 Task: Log work in the project ZeroG for the issue 'HR management system for a company with advanced employee onboarding and performance tracking features' spent time as '2w 2d 20h 22m' and remaining time as '5w 2d 13h 4m' and clone the issue. Now add the issue to the epic 'Mobile Application Performance Testing'.
Action: Mouse moved to (222, 65)
Screenshot: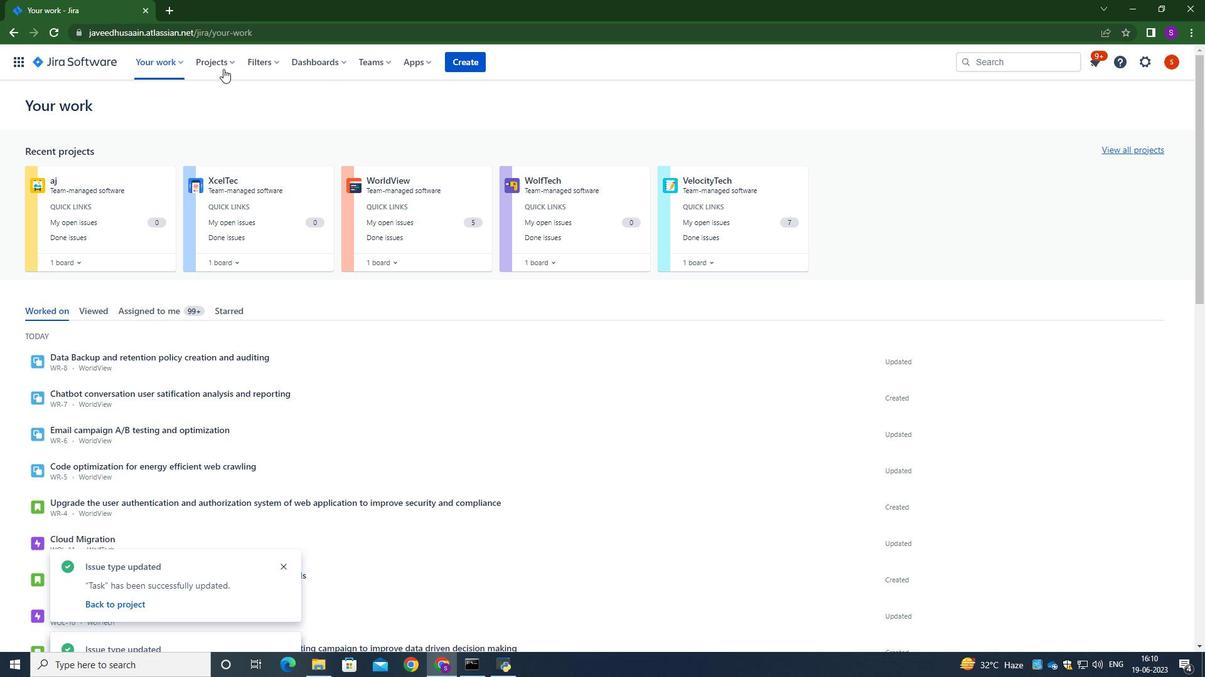 
Action: Mouse pressed left at (222, 65)
Screenshot: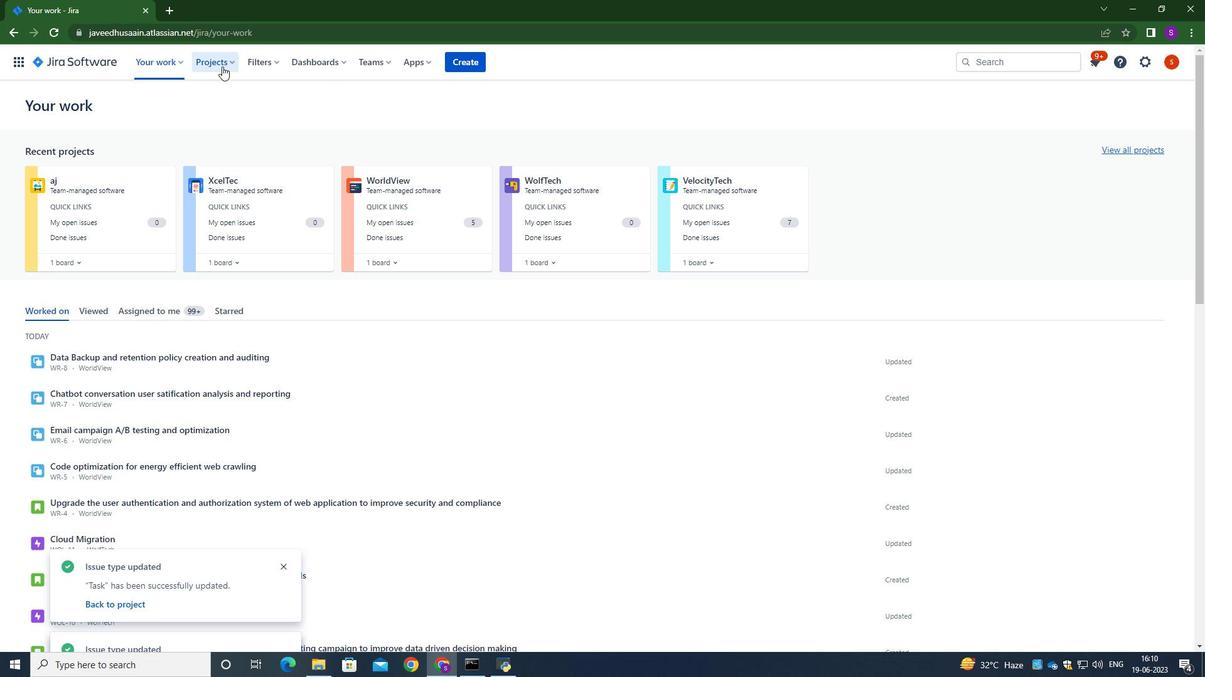 
Action: Mouse moved to (273, 153)
Screenshot: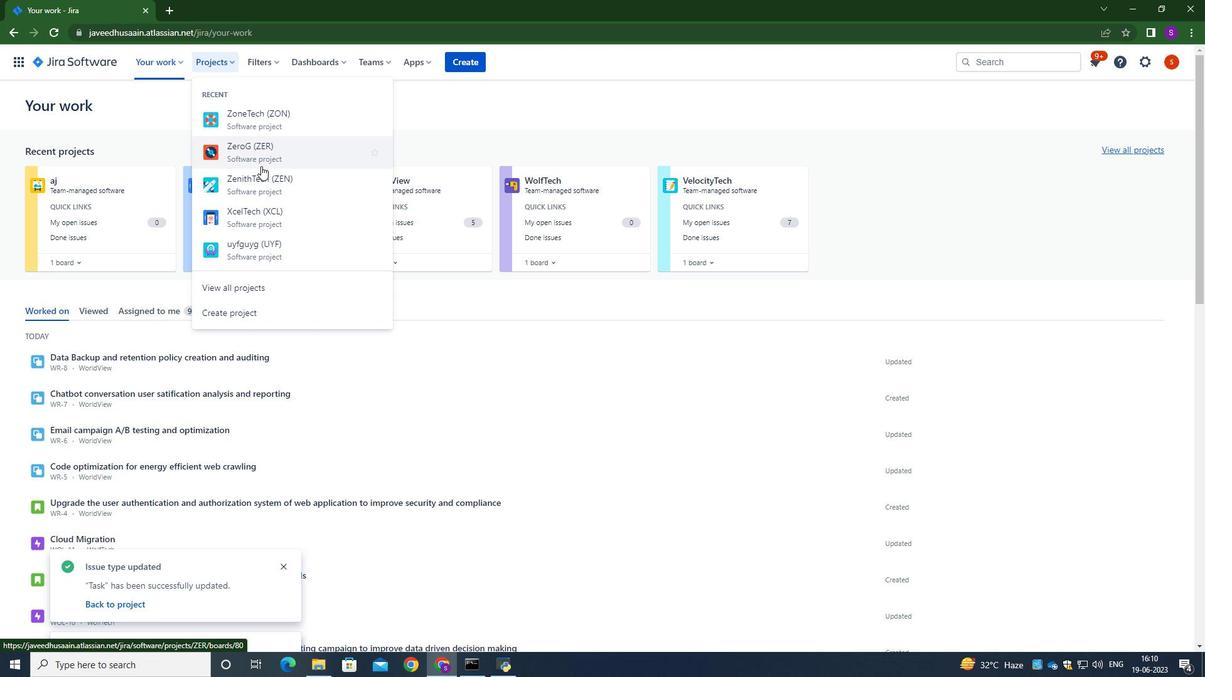 
Action: Mouse pressed left at (273, 153)
Screenshot: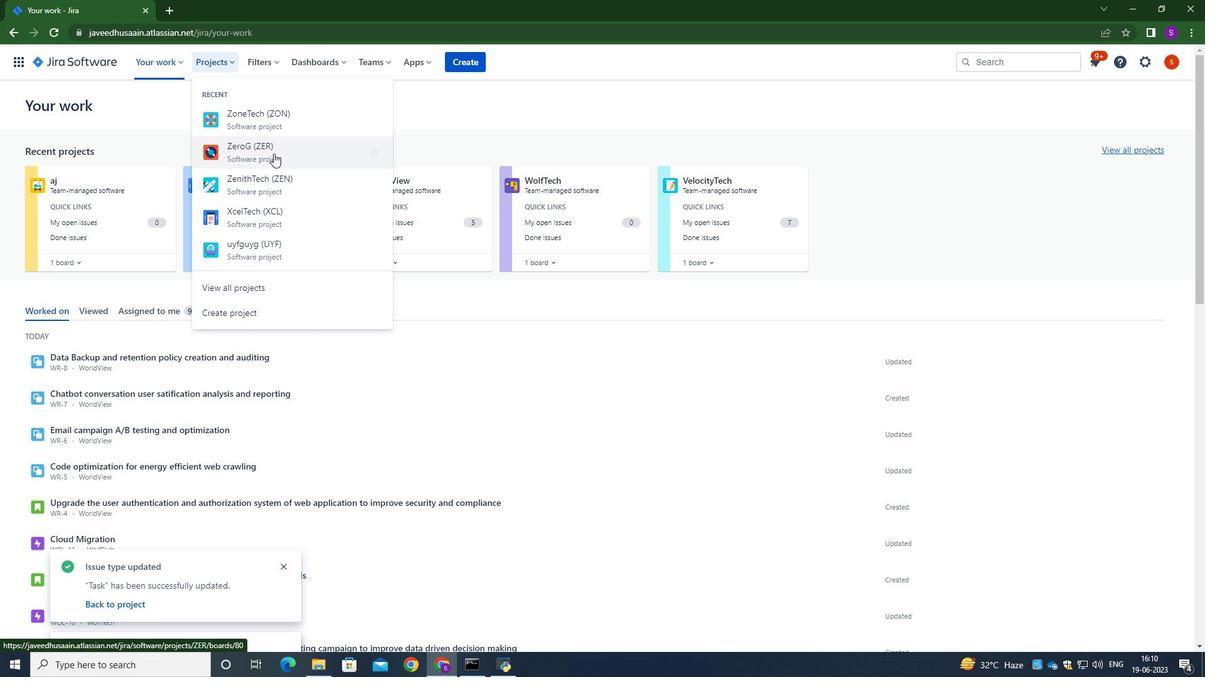 
Action: Mouse moved to (92, 190)
Screenshot: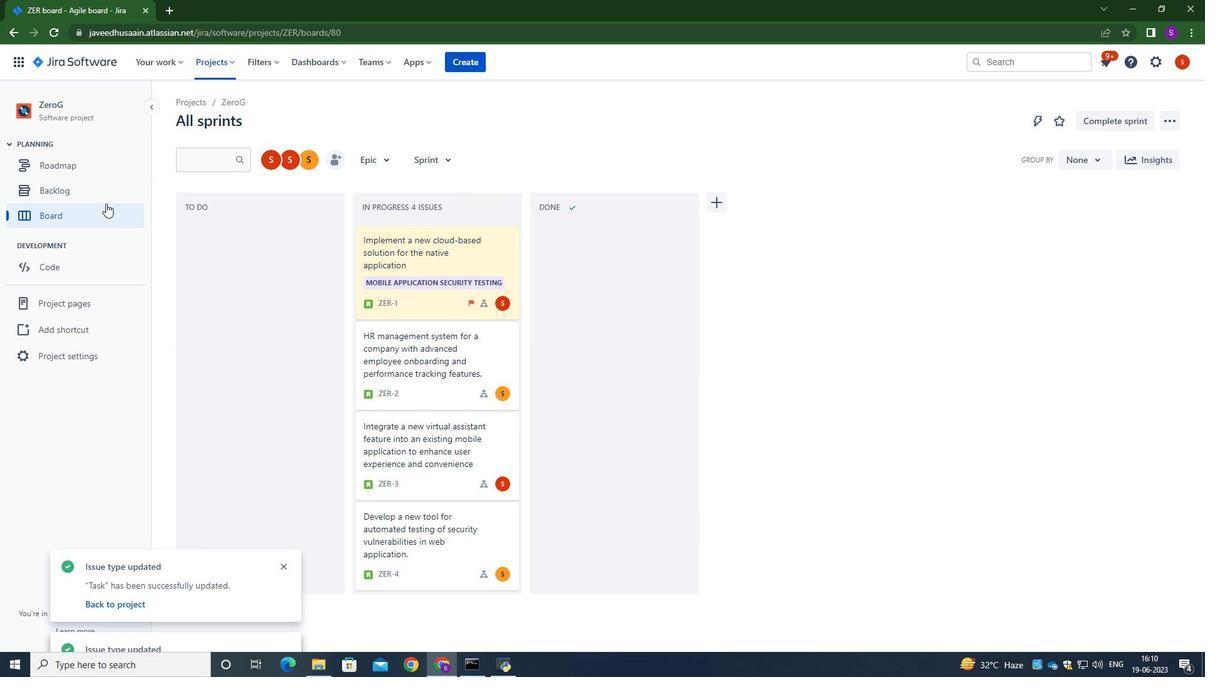 
Action: Mouse pressed left at (92, 190)
Screenshot: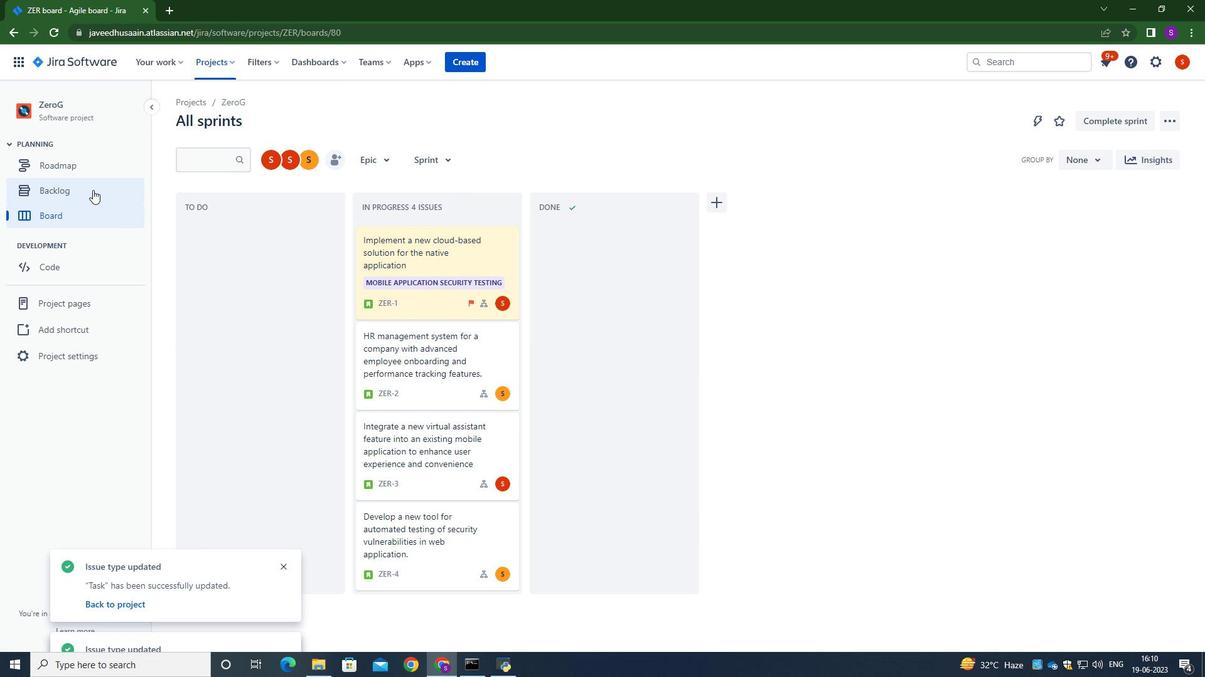 
Action: Mouse moved to (559, 250)
Screenshot: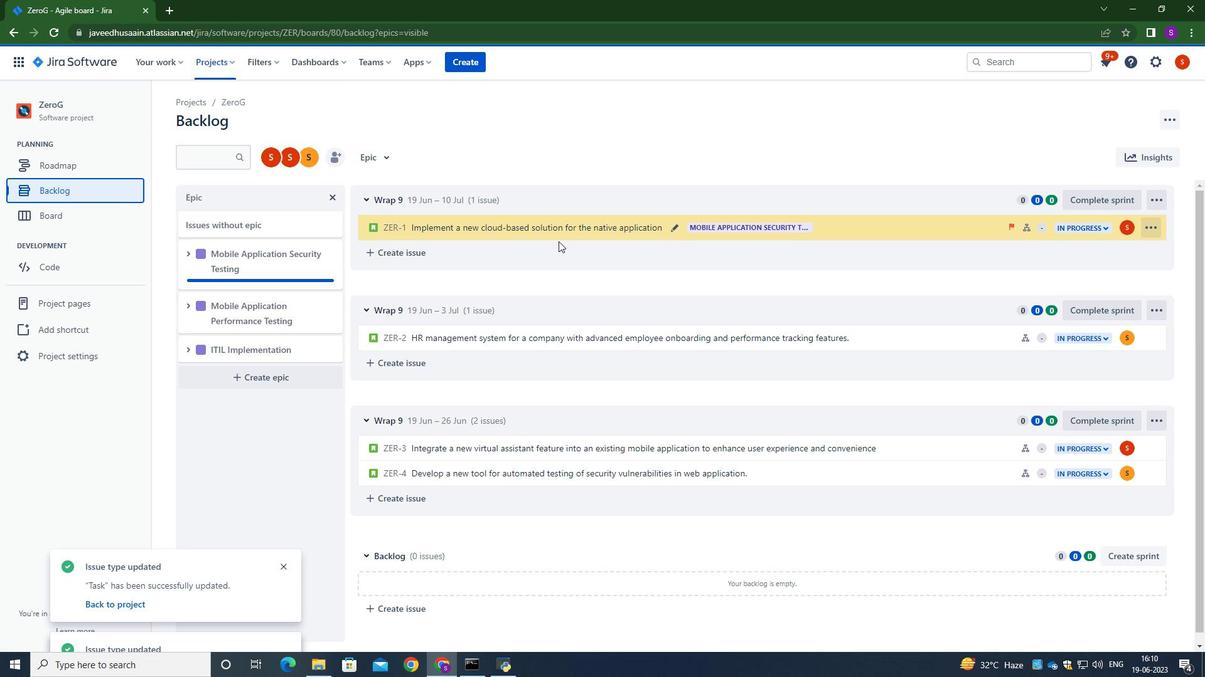 
Action: Mouse scrolled (559, 249) with delta (0, 0)
Screenshot: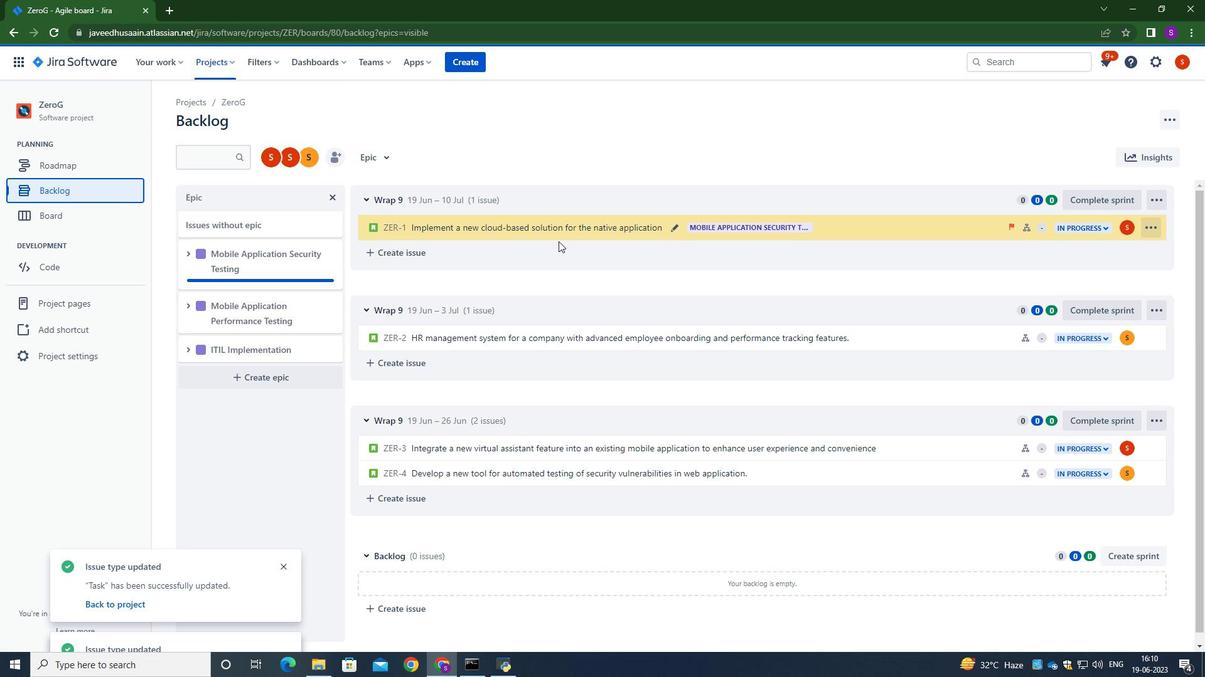 
Action: Mouse moved to (559, 251)
Screenshot: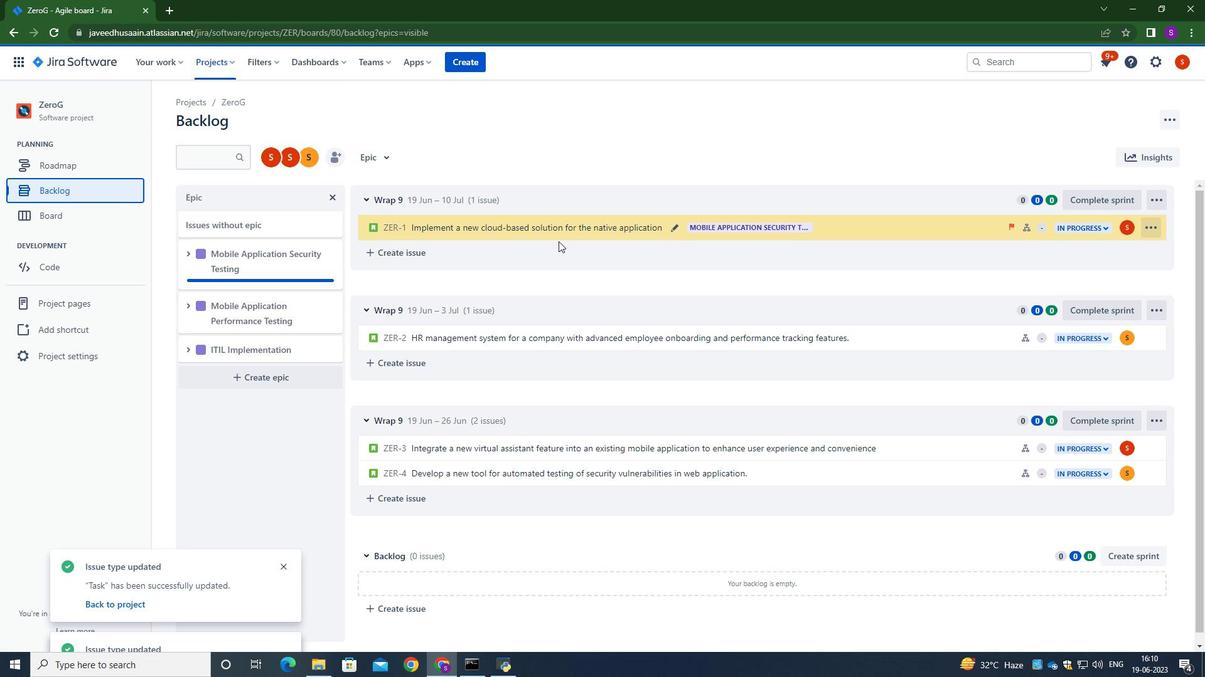 
Action: Mouse scrolled (559, 251) with delta (0, 0)
Screenshot: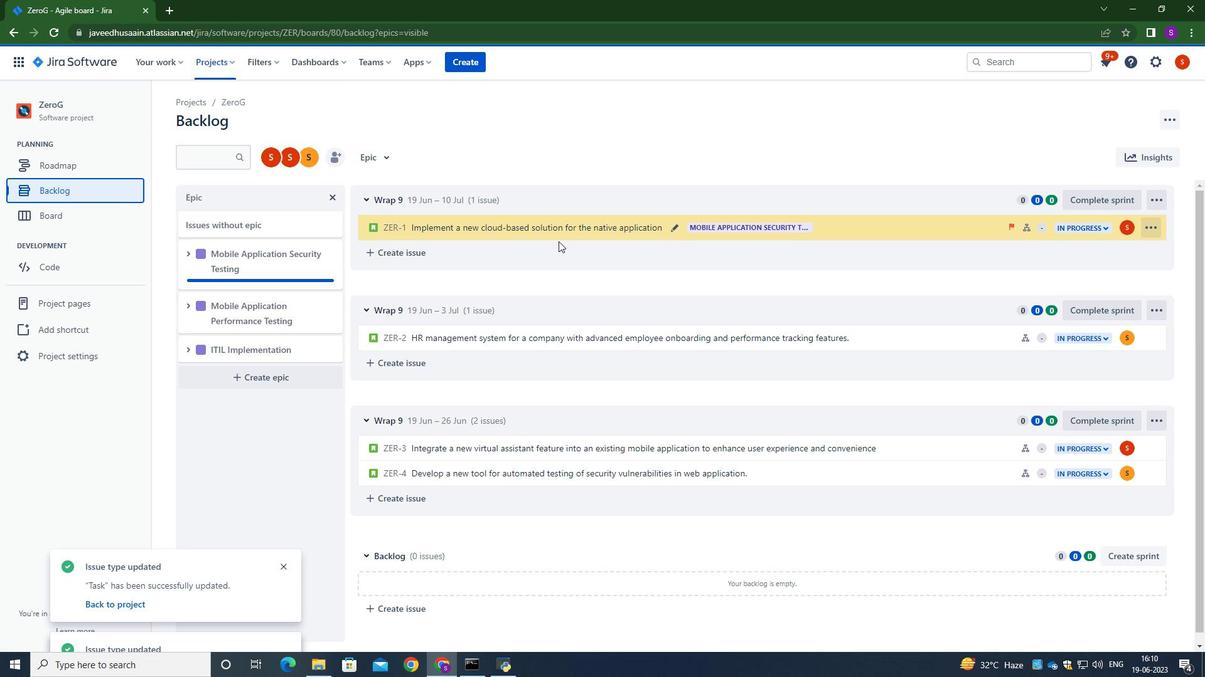 
Action: Mouse moved to (513, 330)
Screenshot: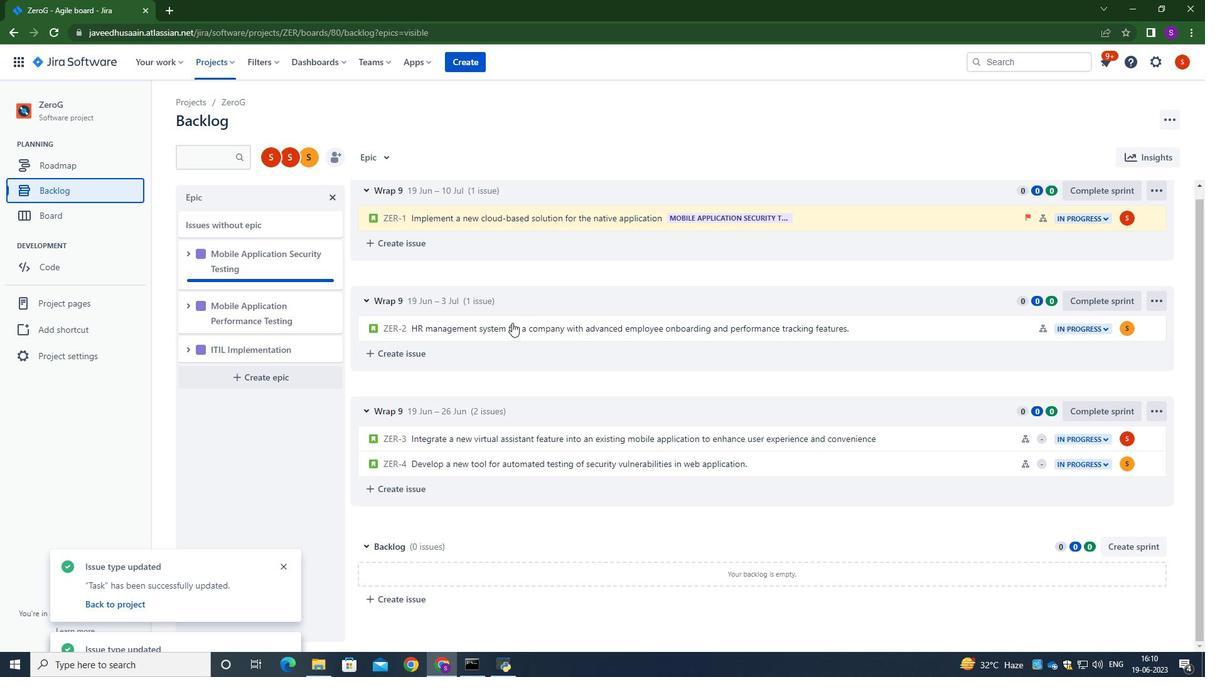 
Action: Mouse pressed left at (513, 330)
Screenshot: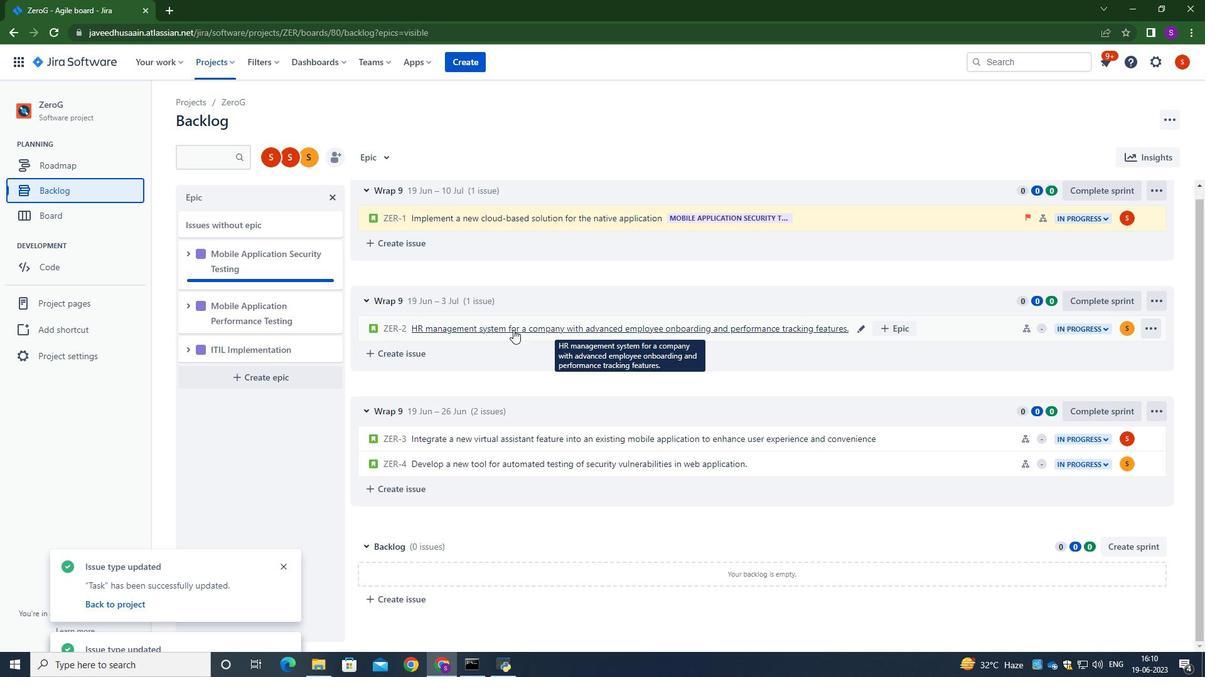 
Action: Mouse moved to (1035, 311)
Screenshot: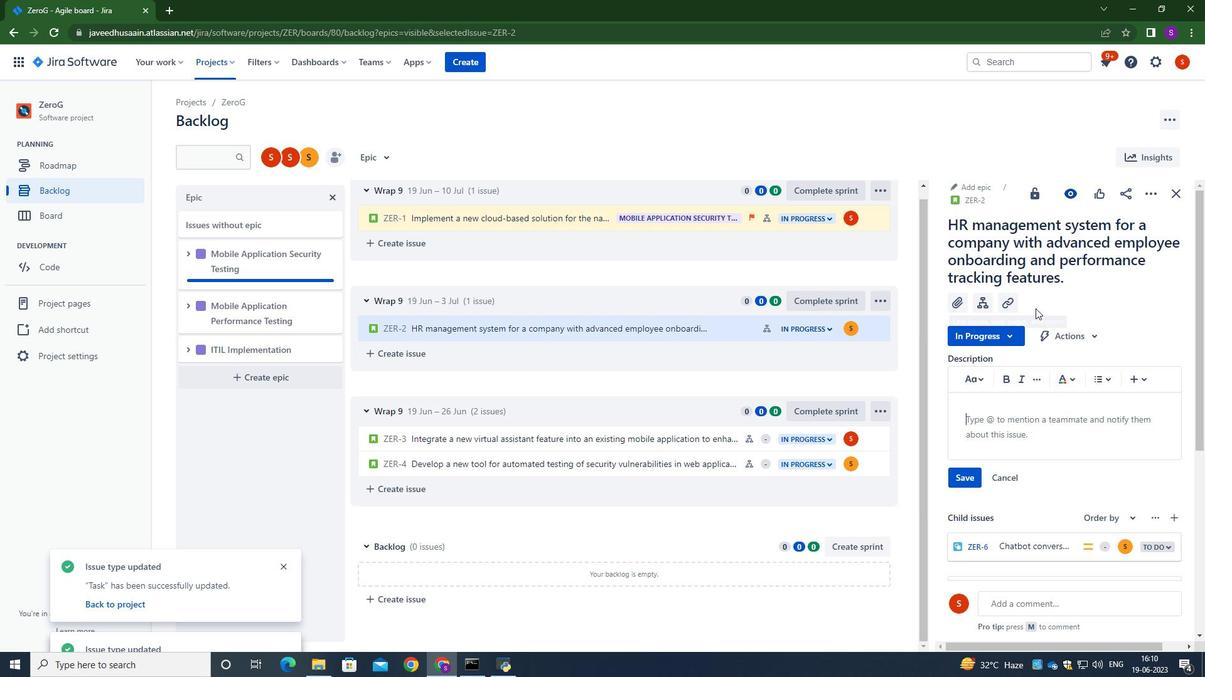 
Action: Mouse scrolled (1035, 311) with delta (0, 0)
Screenshot: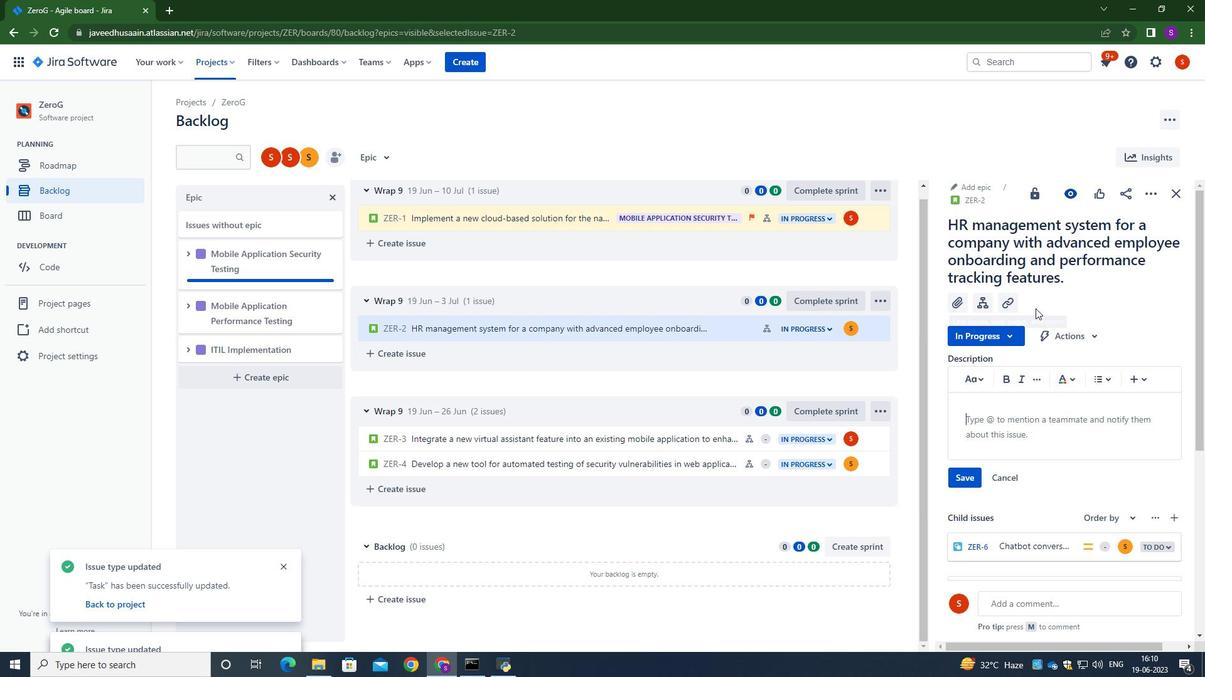 
Action: Mouse moved to (1012, 338)
Screenshot: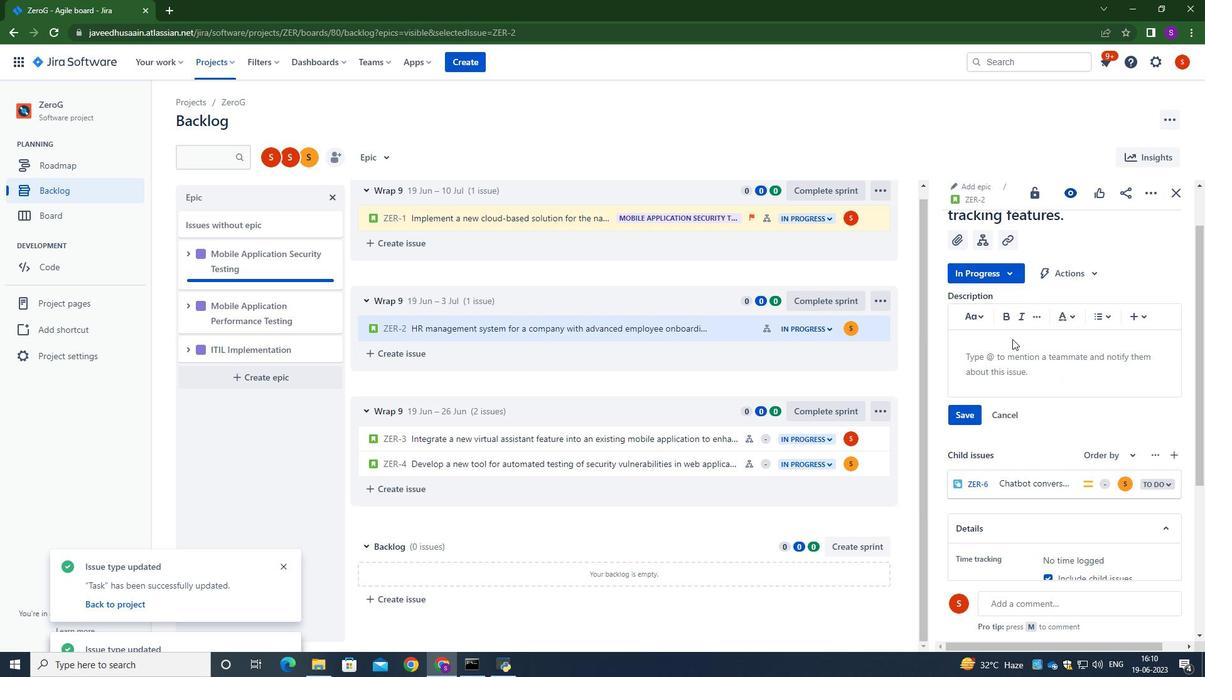 
Action: Mouse scrolled (1012, 338) with delta (0, 0)
Screenshot: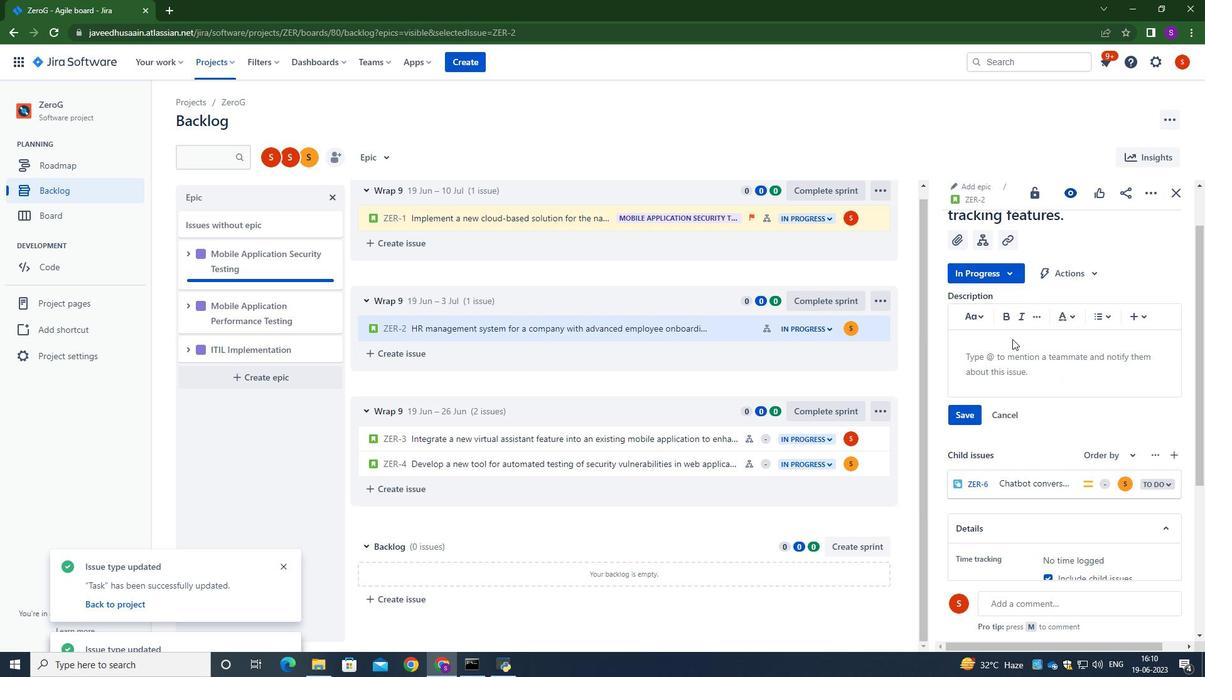 
Action: Mouse scrolled (1012, 338) with delta (0, 0)
Screenshot: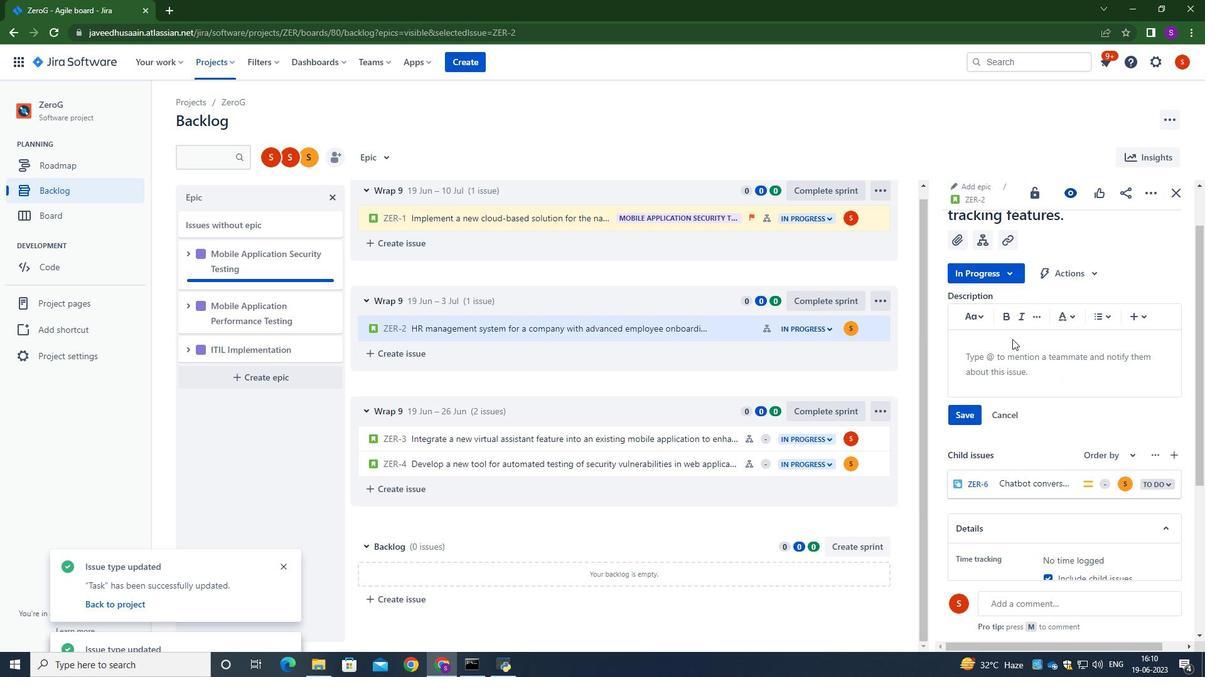 
Action: Mouse moved to (1143, 193)
Screenshot: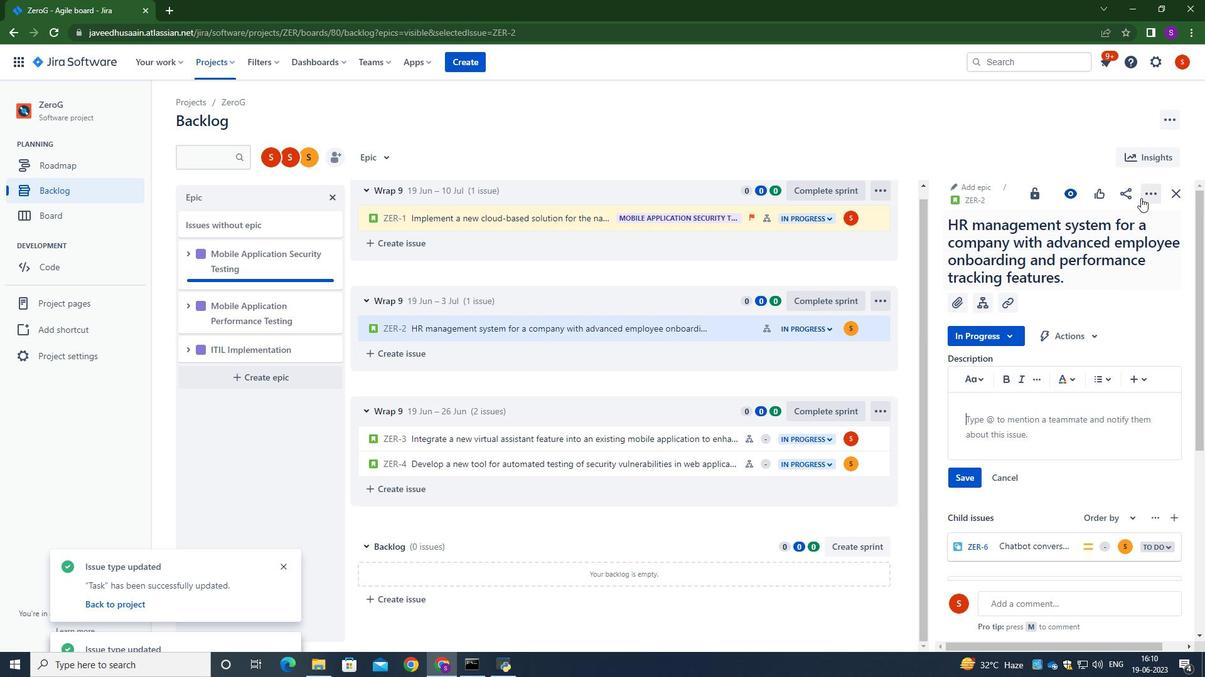 
Action: Mouse pressed left at (1143, 193)
Screenshot: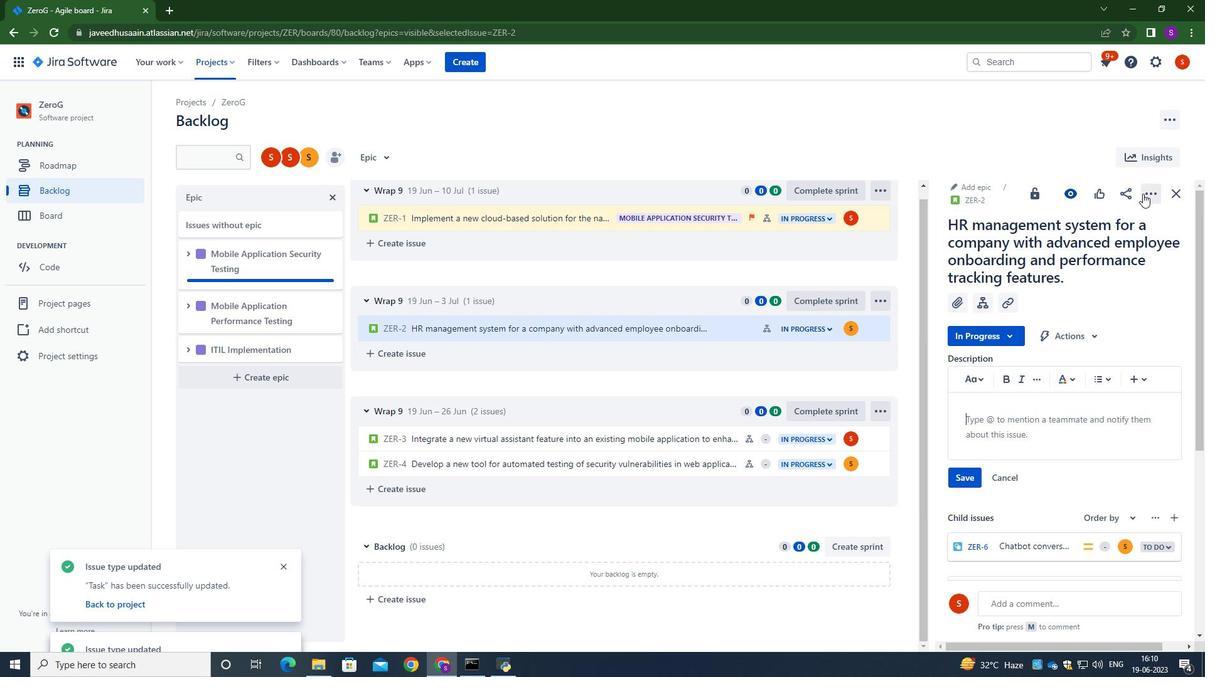 
Action: Mouse moved to (1089, 234)
Screenshot: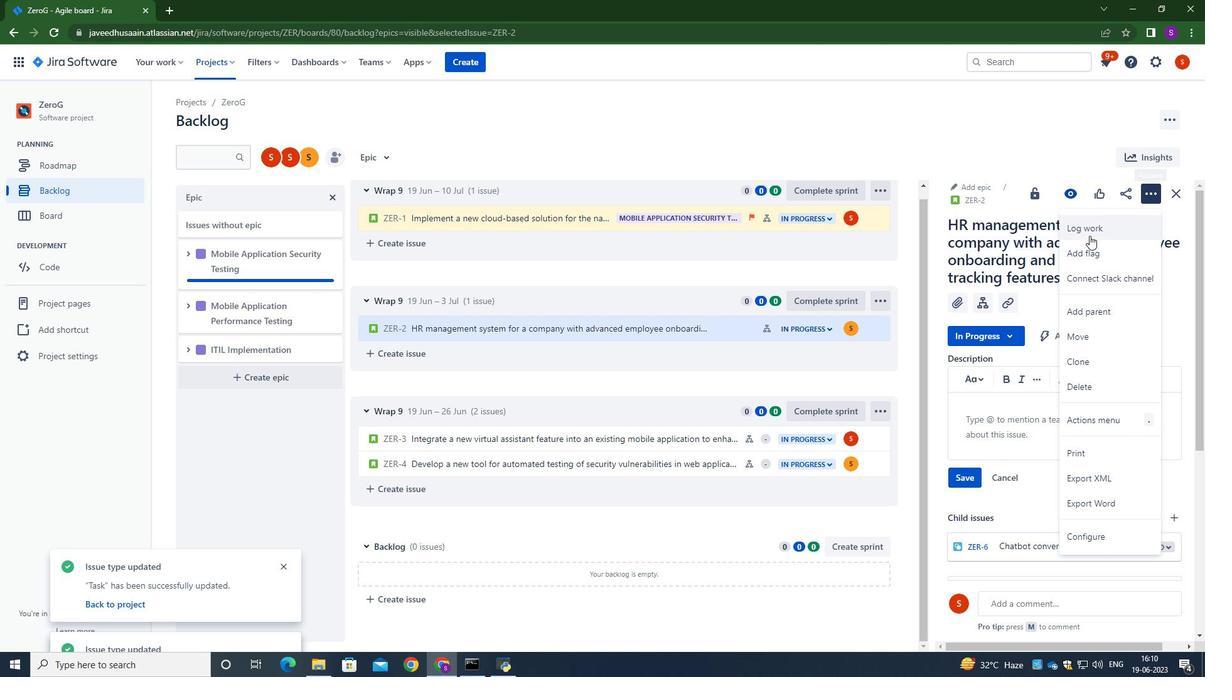 
Action: Mouse pressed left at (1089, 234)
Screenshot: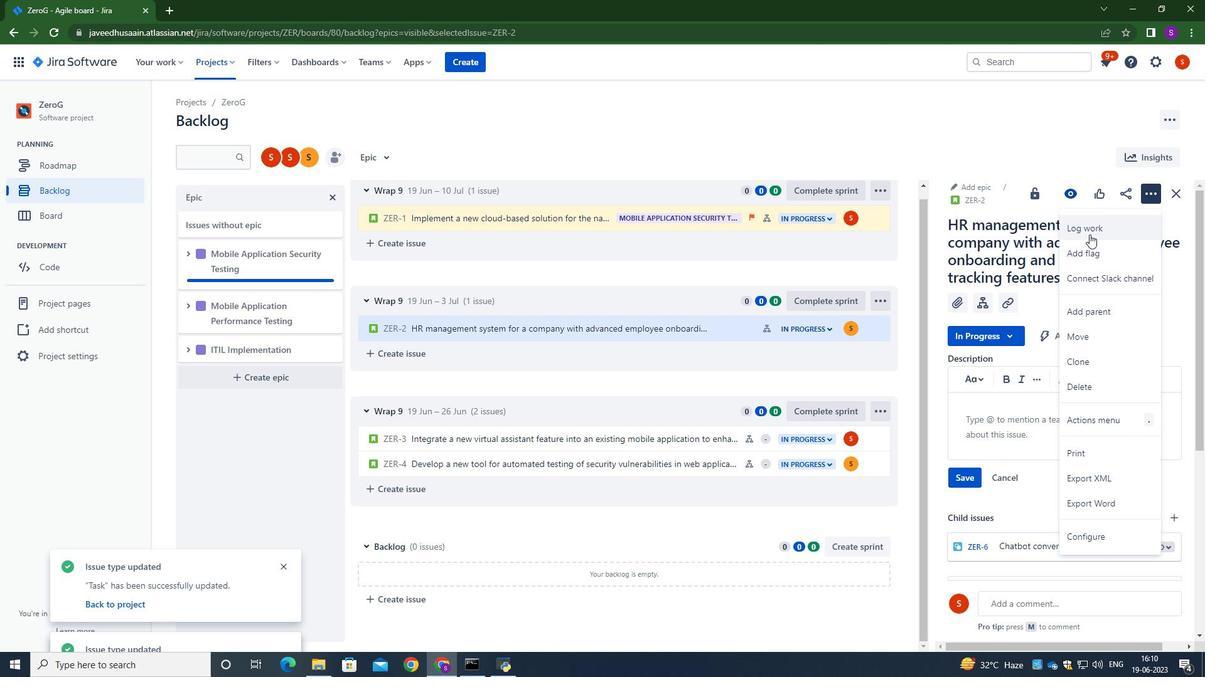 
Action: Mouse moved to (529, 189)
Screenshot: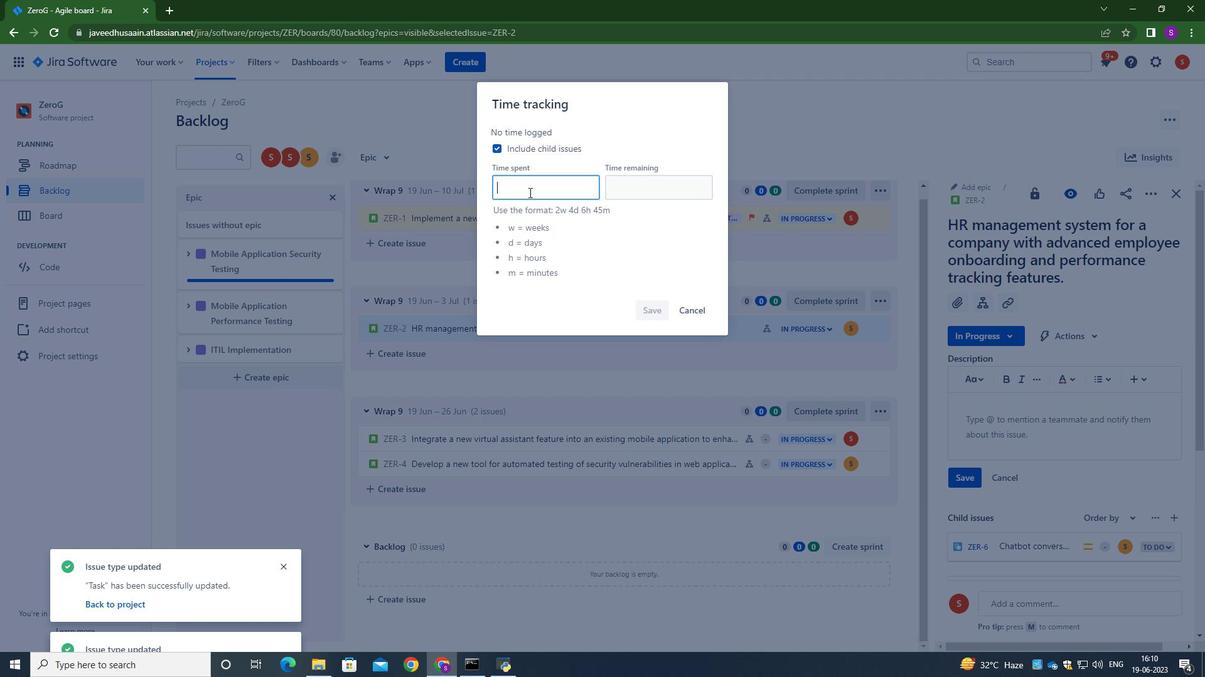 
Action: Mouse pressed left at (529, 189)
Screenshot: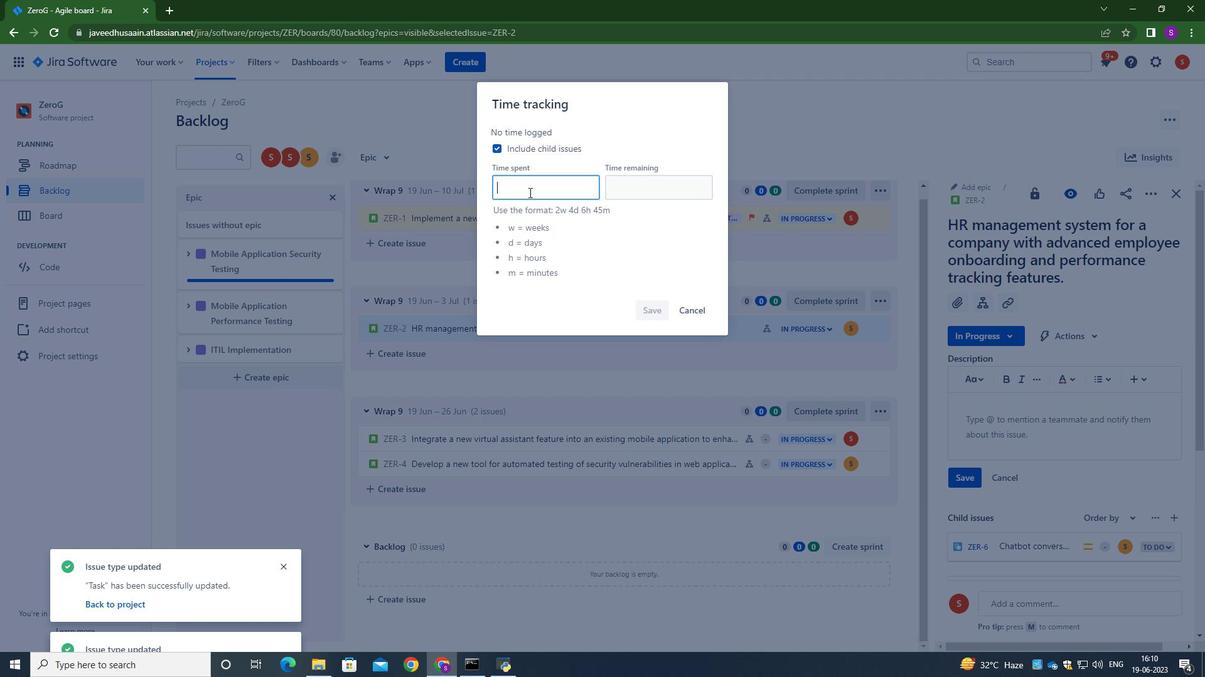 
Action: Mouse moved to (529, 188)
Screenshot: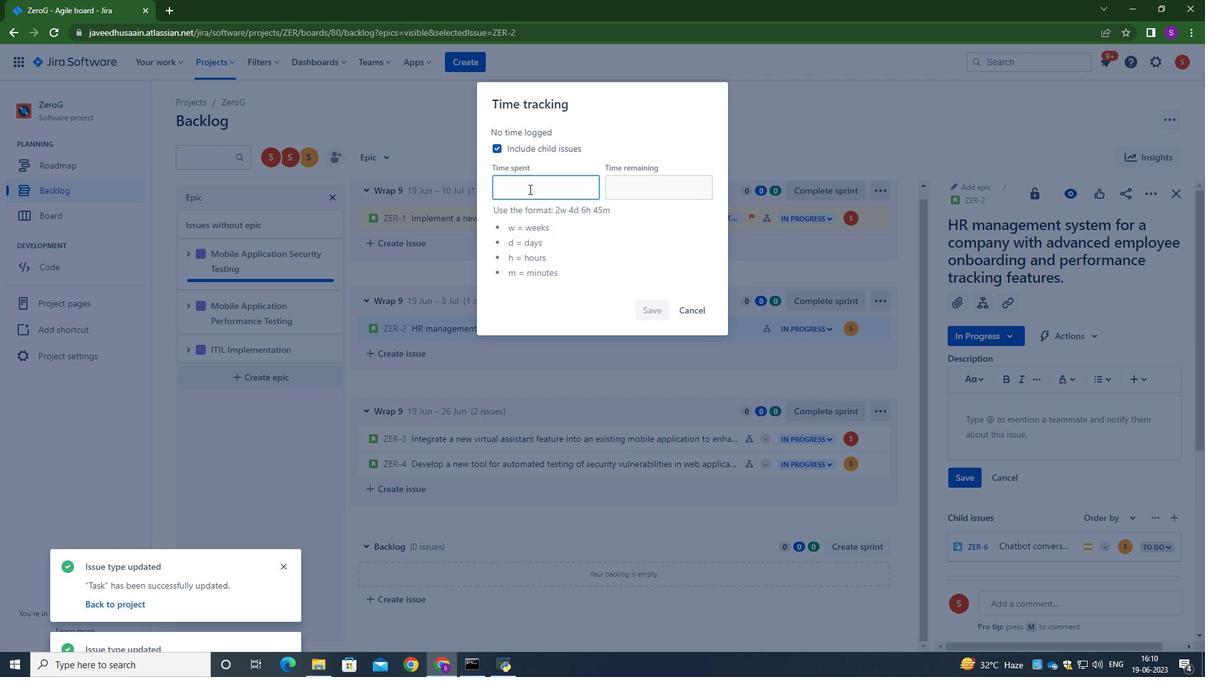 
Action: Key pressed 2w<Key.space>2d<Key.space>20h<Key.space>22m<Key.tab>5w<Key.space>2d<Key.space>13h<Key.space>4m
Screenshot: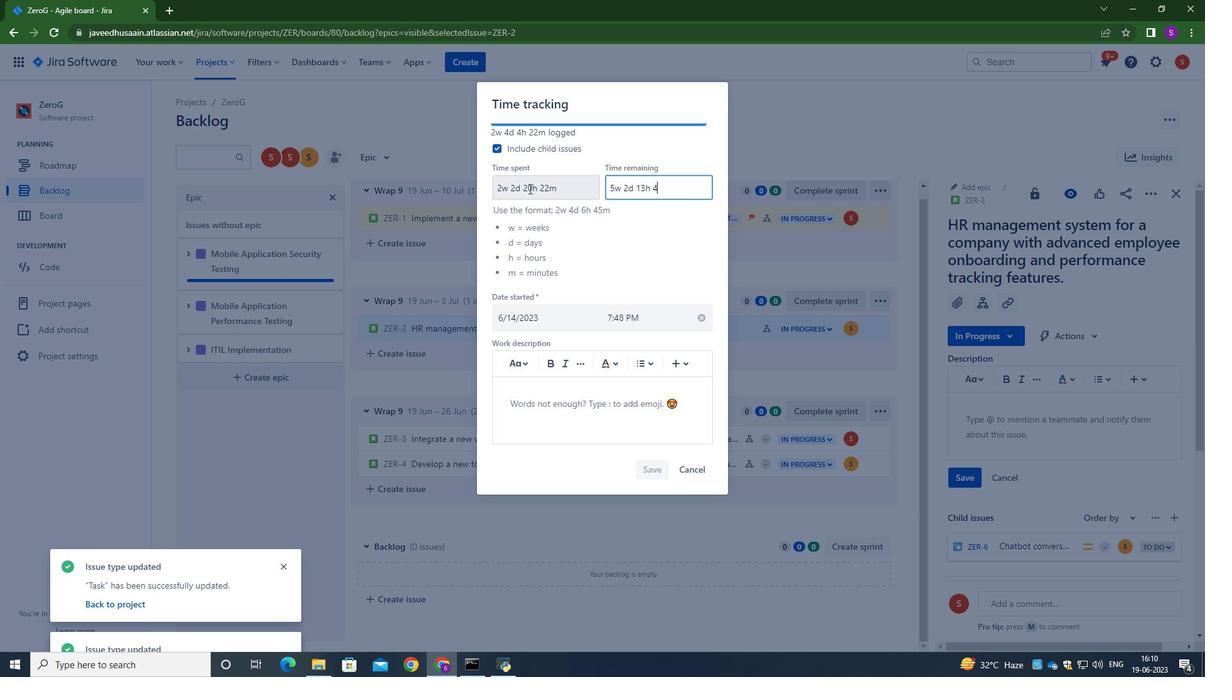 
Action: Mouse moved to (649, 472)
Screenshot: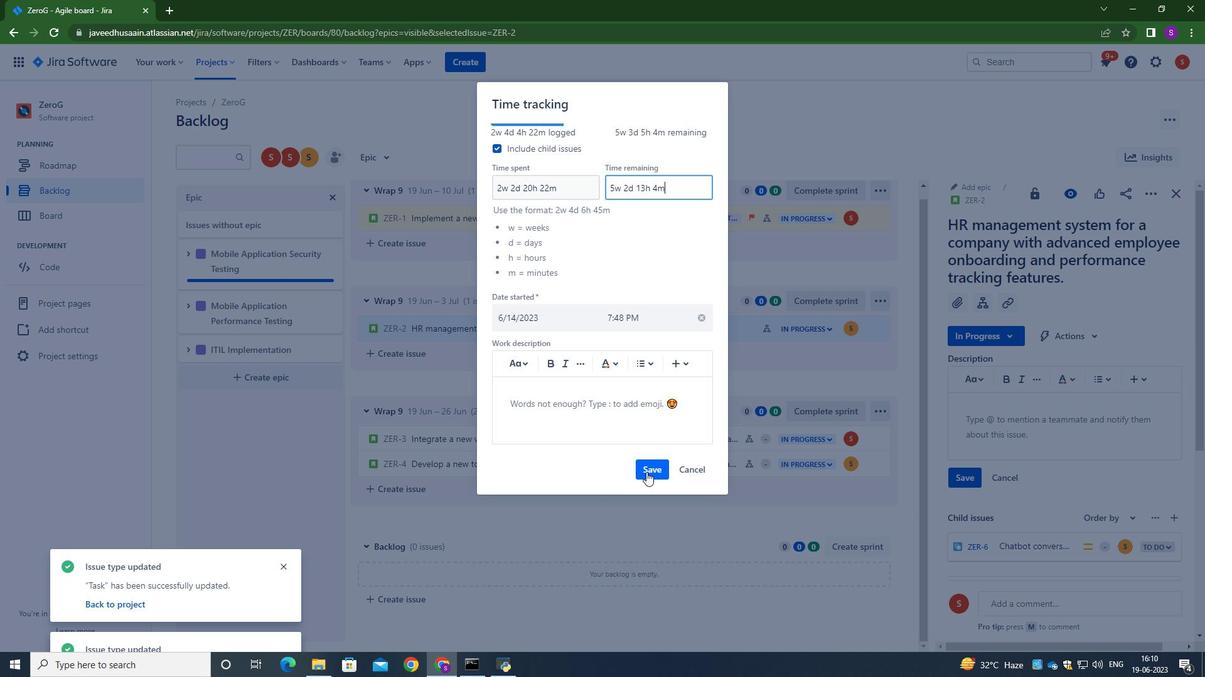 
Action: Mouse pressed left at (649, 472)
Screenshot: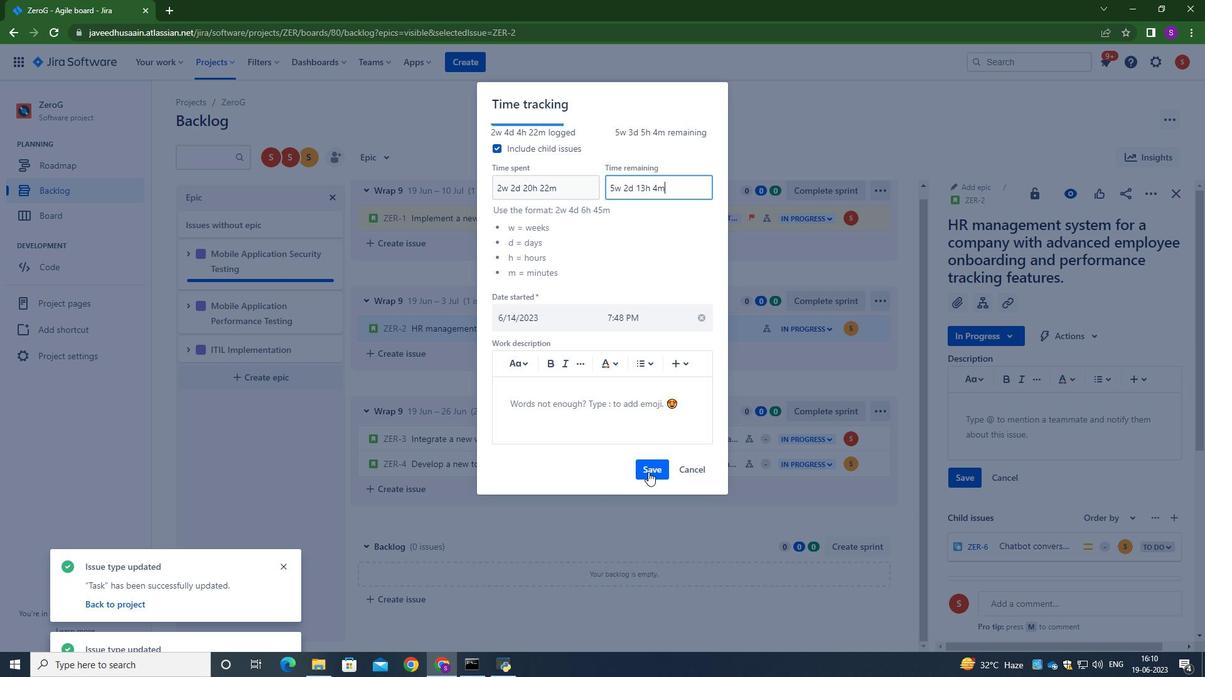 
Action: Mouse moved to (1150, 196)
Screenshot: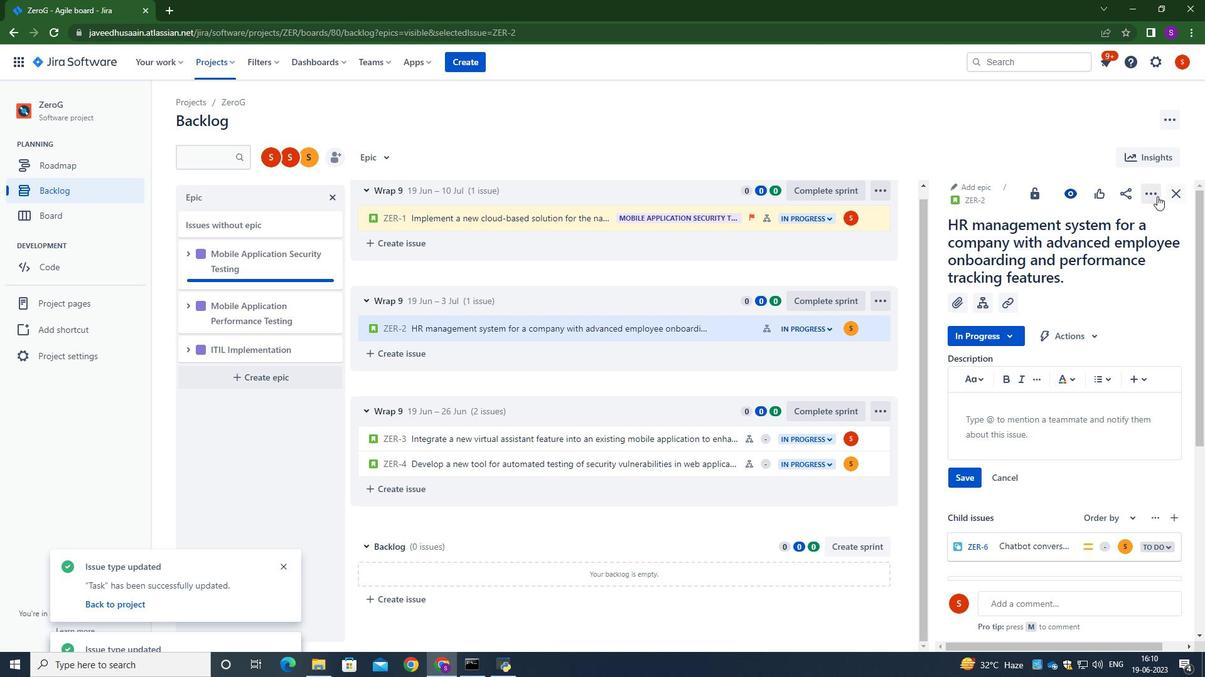 
Action: Mouse pressed left at (1150, 196)
Screenshot: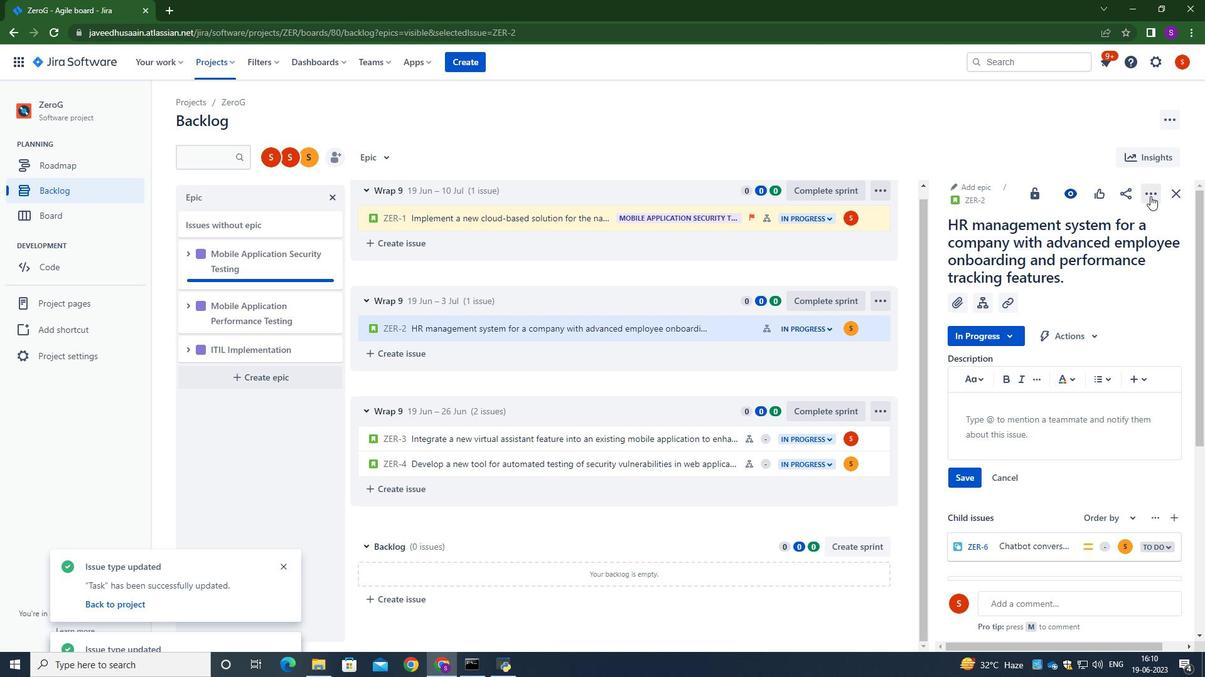 
Action: Mouse moved to (1089, 365)
Screenshot: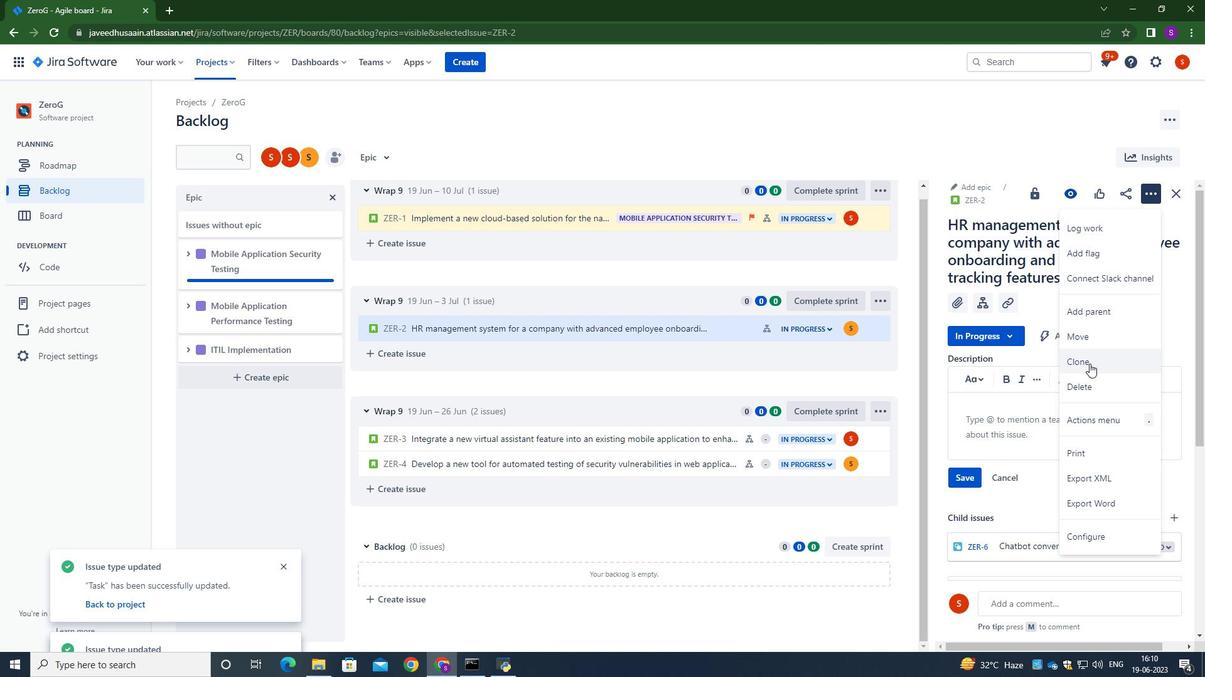 
Action: Mouse pressed left at (1089, 365)
Screenshot: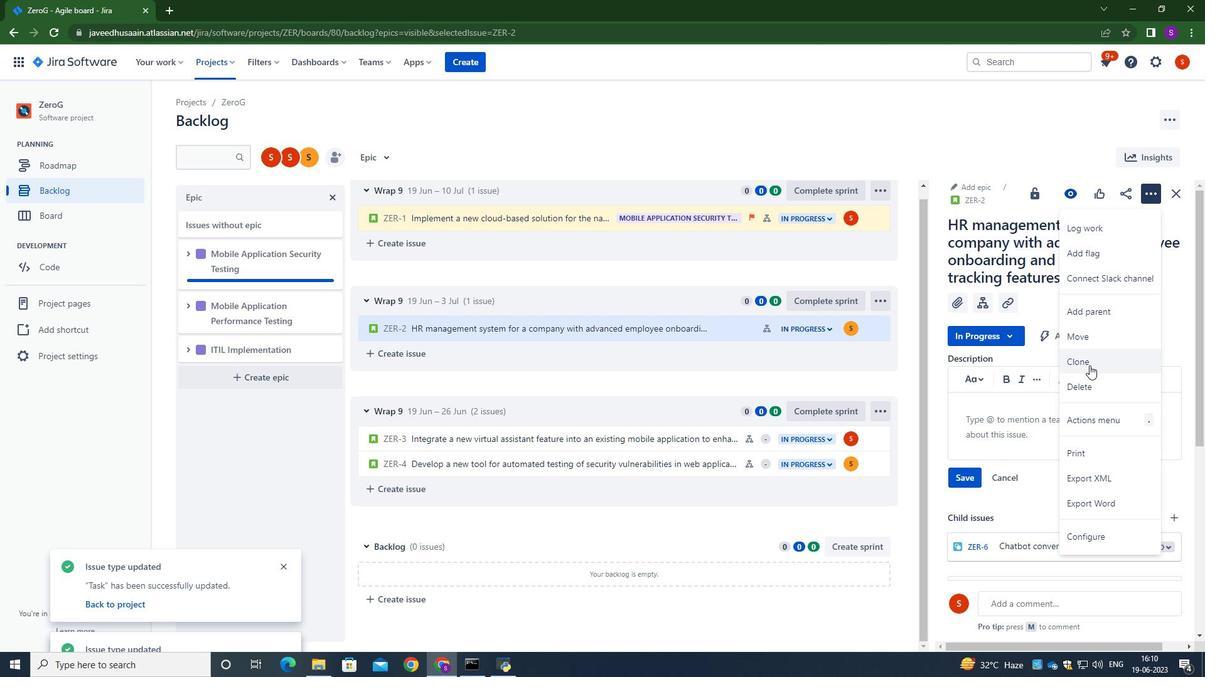 
Action: Mouse moved to (702, 269)
Screenshot: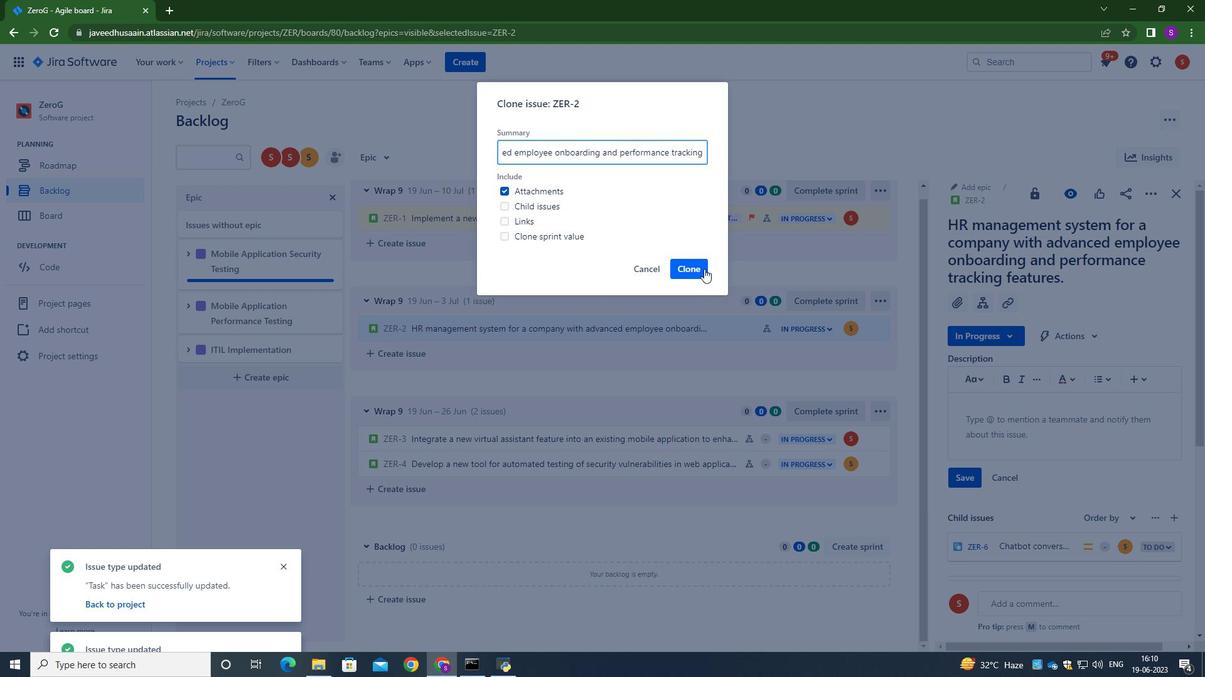 
Action: Mouse pressed left at (702, 269)
Screenshot: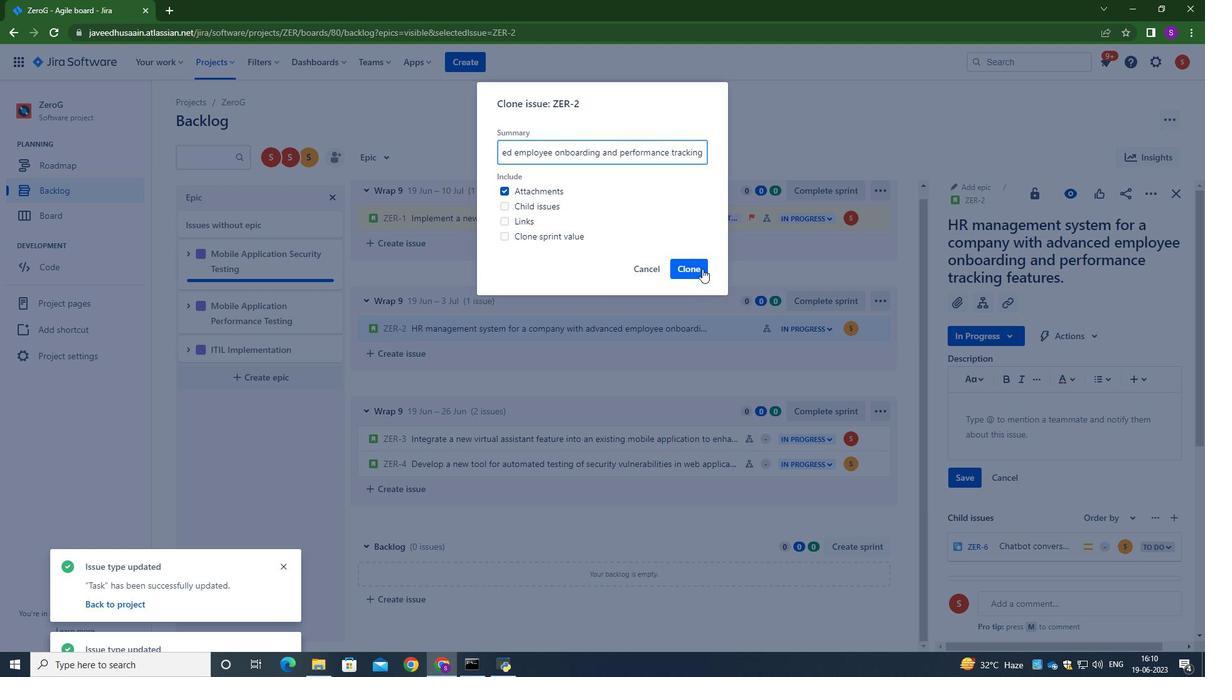 
Action: Mouse moved to (709, 271)
Screenshot: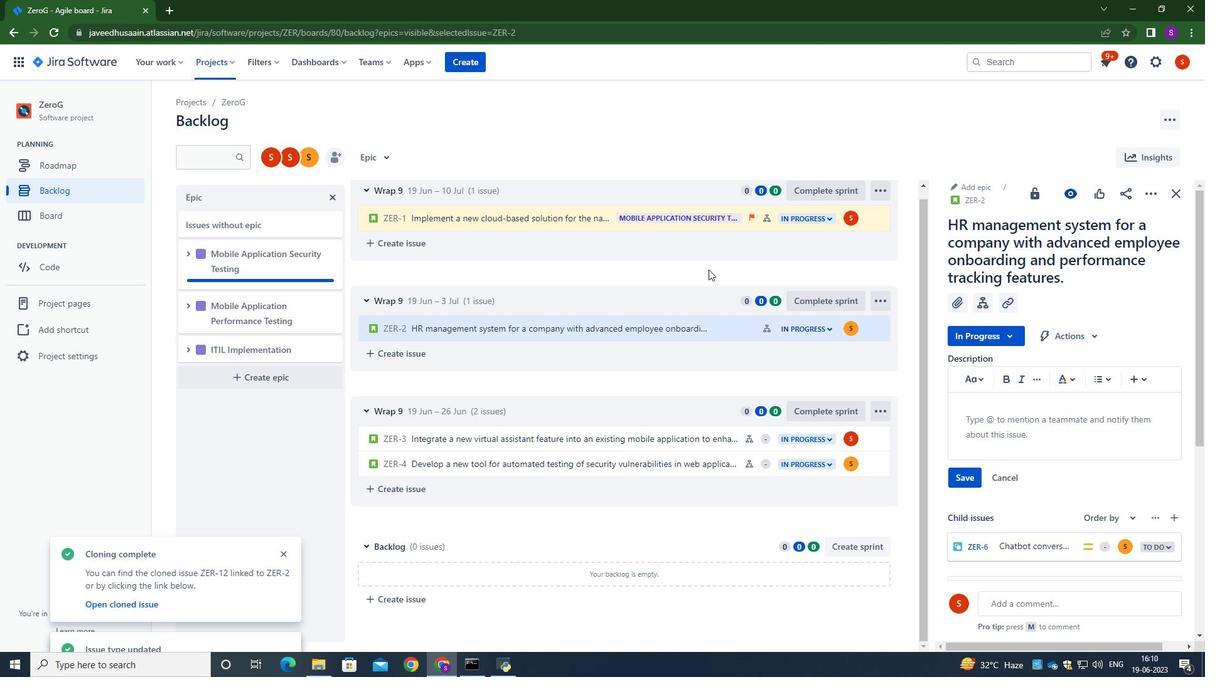 
Action: Mouse scrolled (709, 270) with delta (0, 0)
Screenshot: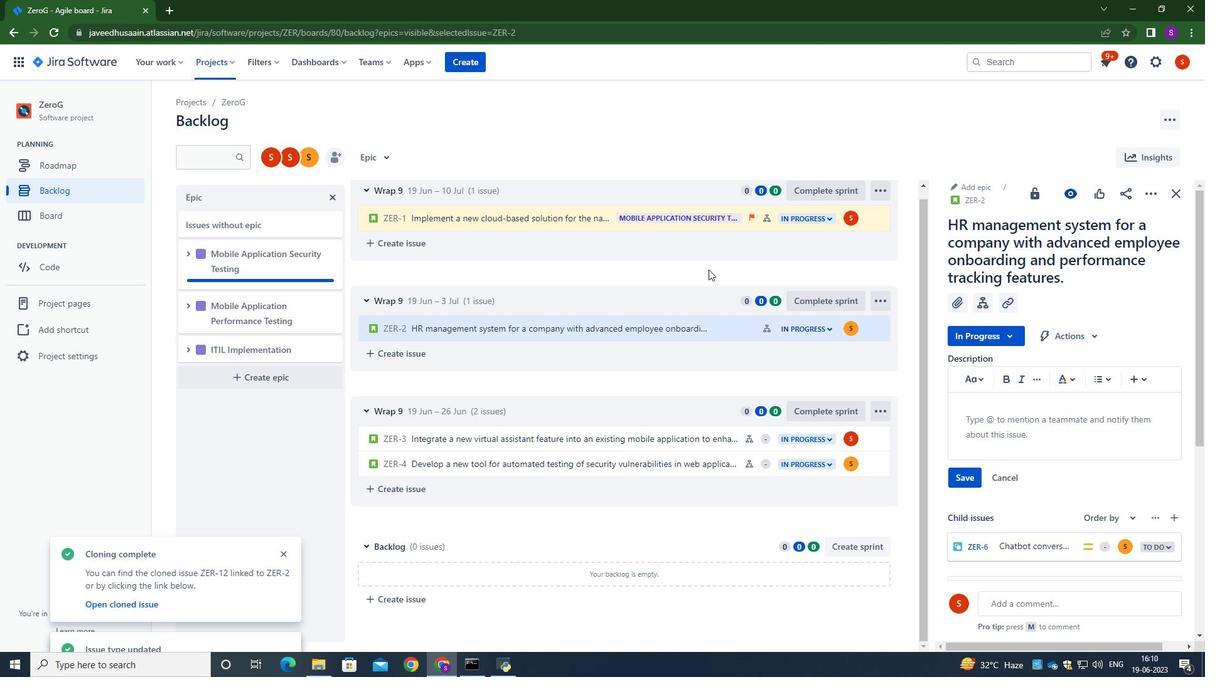 
Action: Mouse moved to (705, 327)
Screenshot: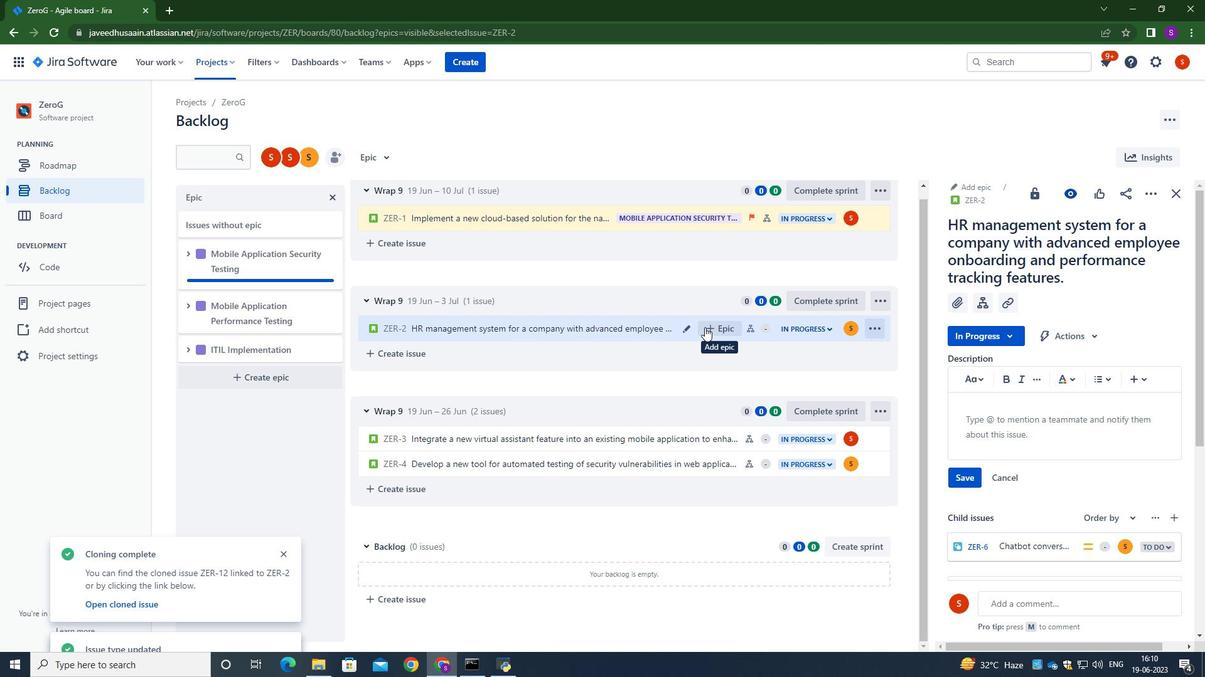
Action: Mouse pressed left at (705, 327)
Screenshot: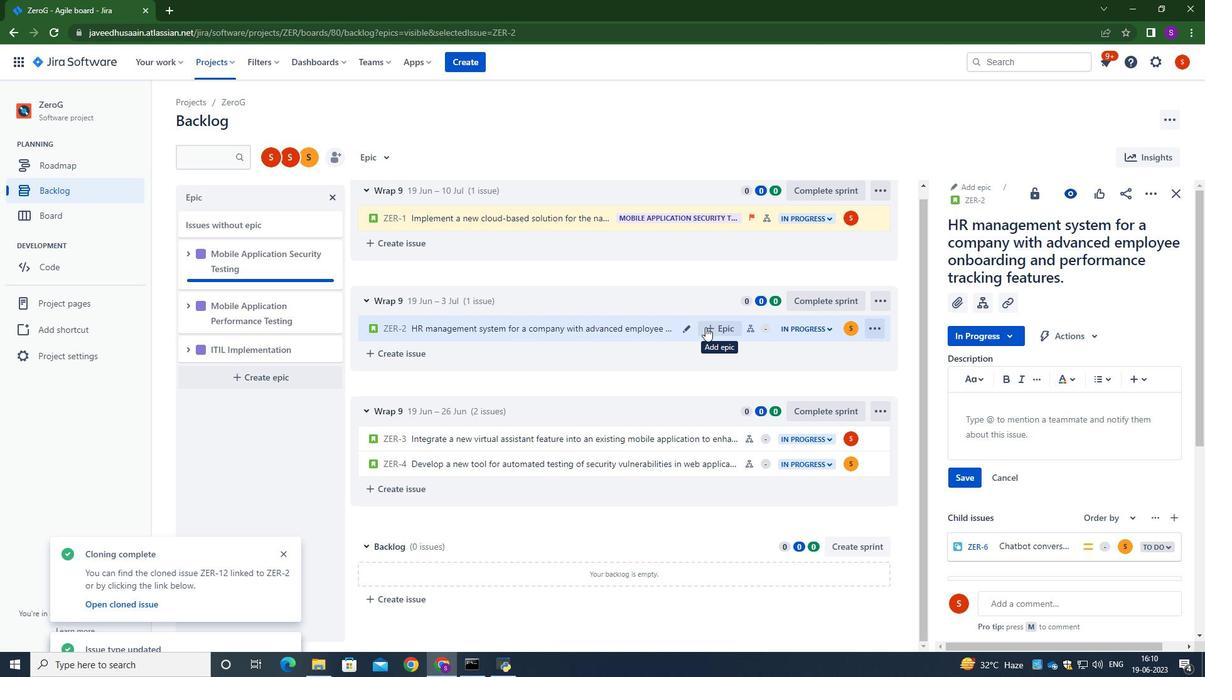 
Action: Mouse moved to (797, 420)
Screenshot: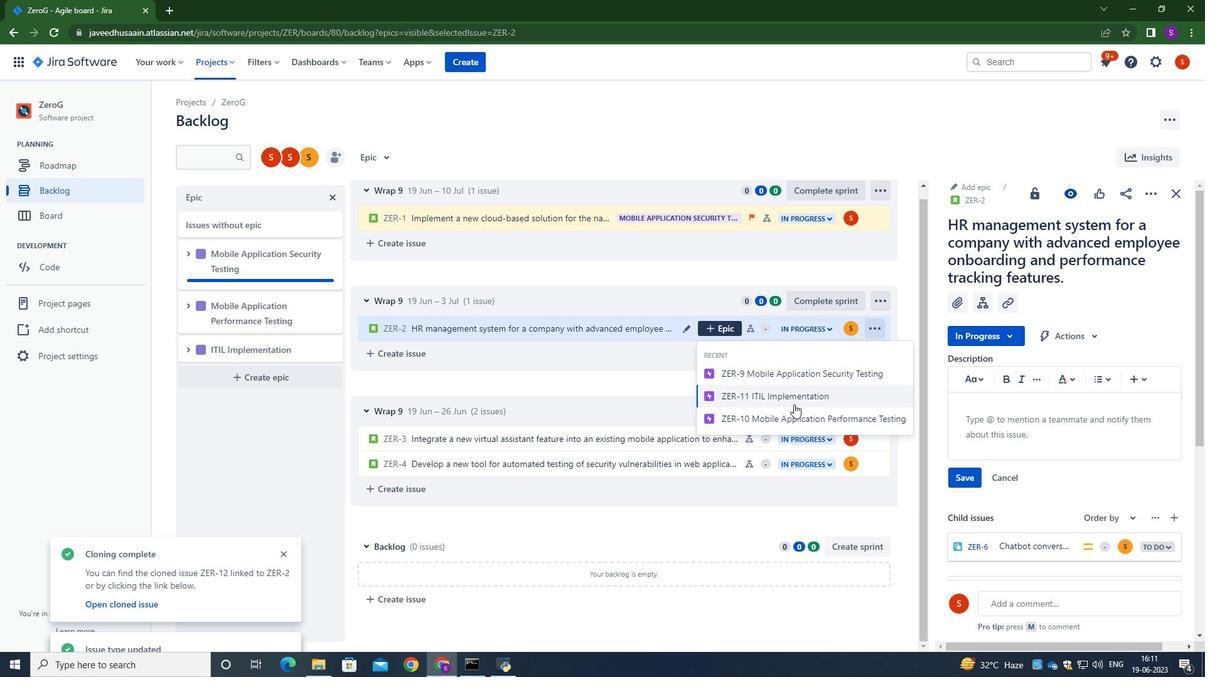 
Action: Mouse pressed left at (797, 420)
Screenshot: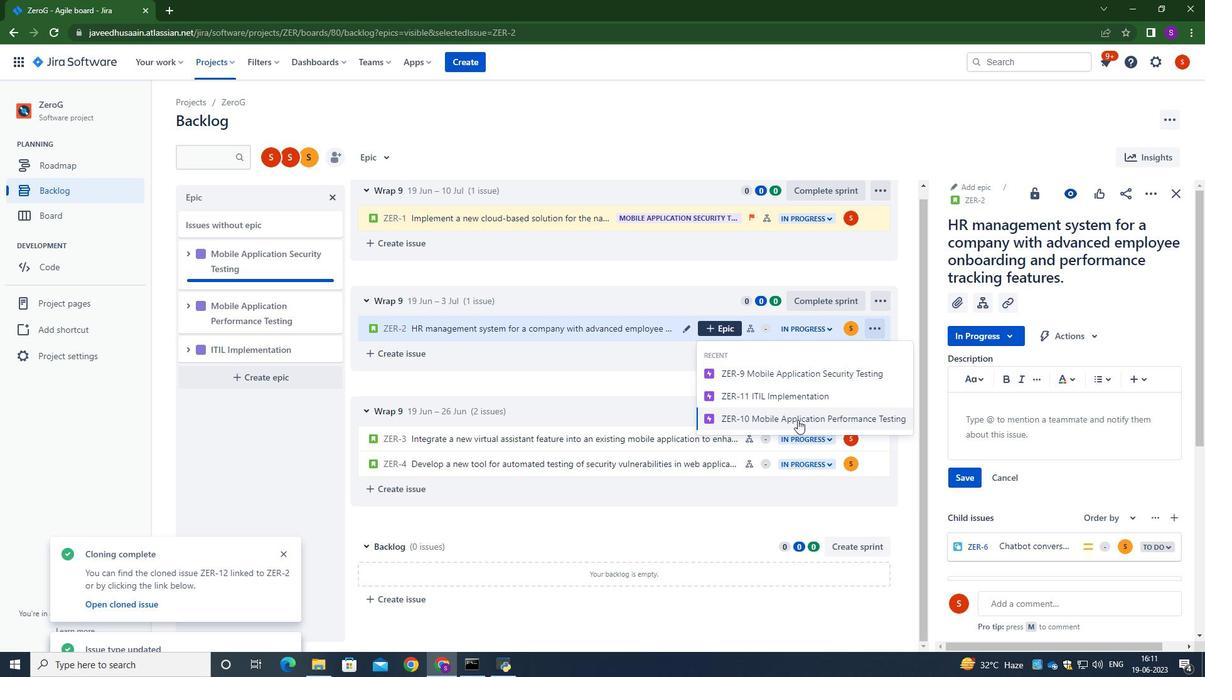 
Action: Mouse moved to (740, 148)
Screenshot: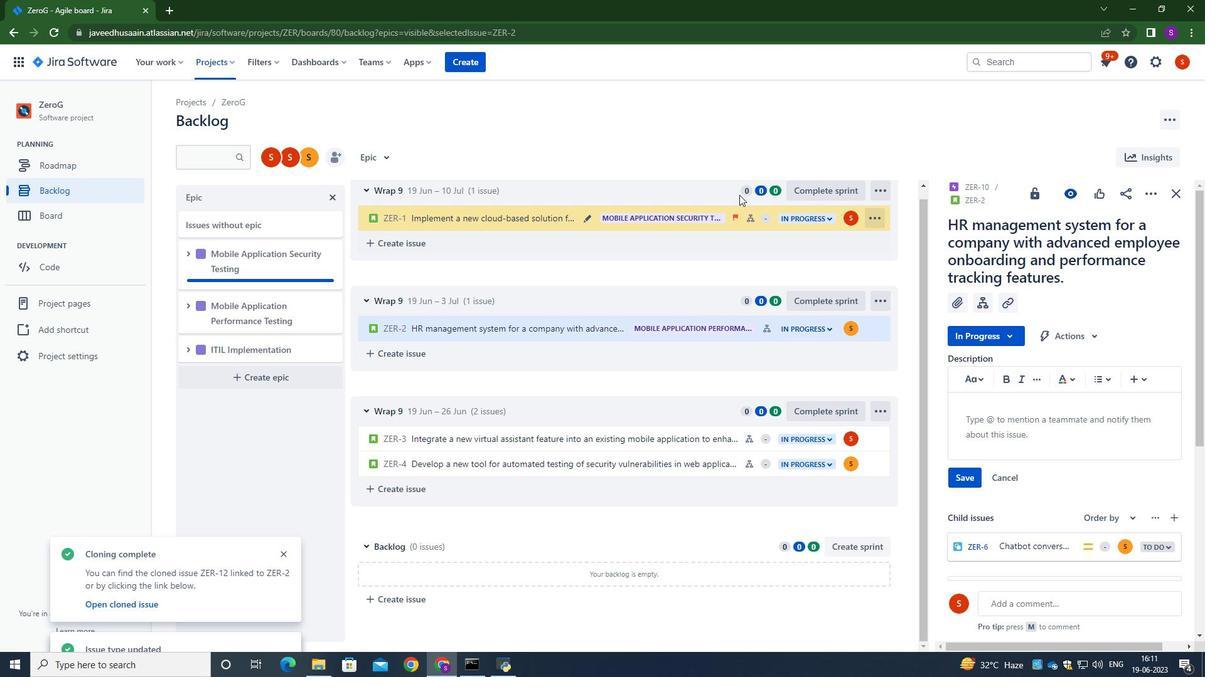 
Action: Mouse pressed left at (740, 148)
Screenshot: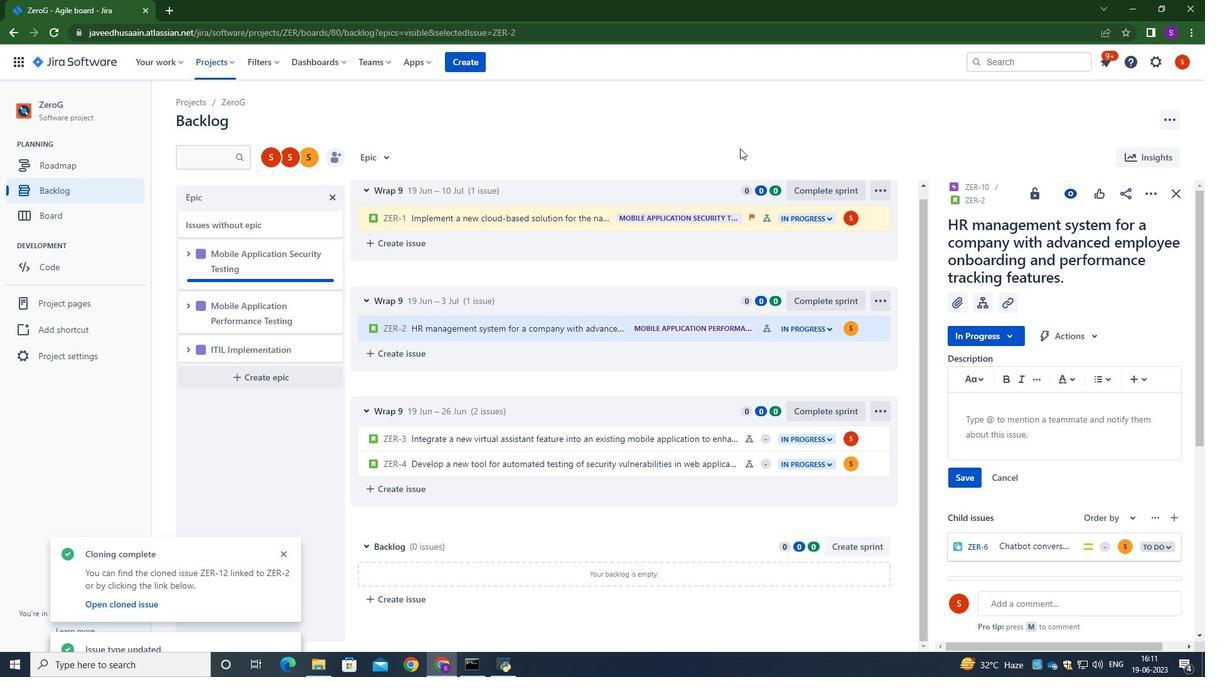 
